 Task: Create New Vendor with Vendor Name: Victor Technology, Billing Address Line1: 7999 Eagle St., Billing Address Line2: Gallatin, Billing Address Line3: TX 77902
Action: Mouse moved to (274, 295)
Screenshot: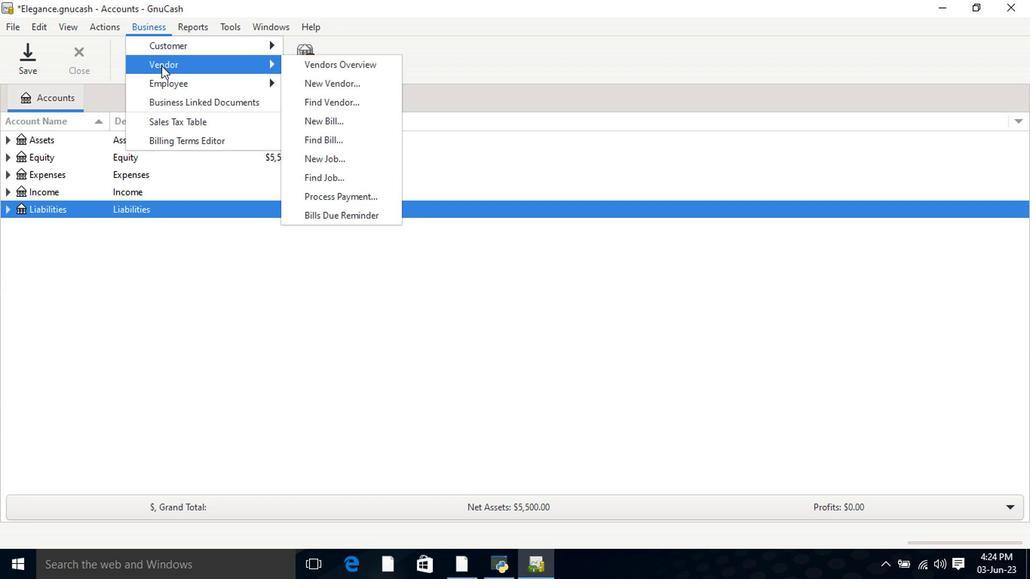 
Action: Mouse pressed left at (274, 295)
Screenshot: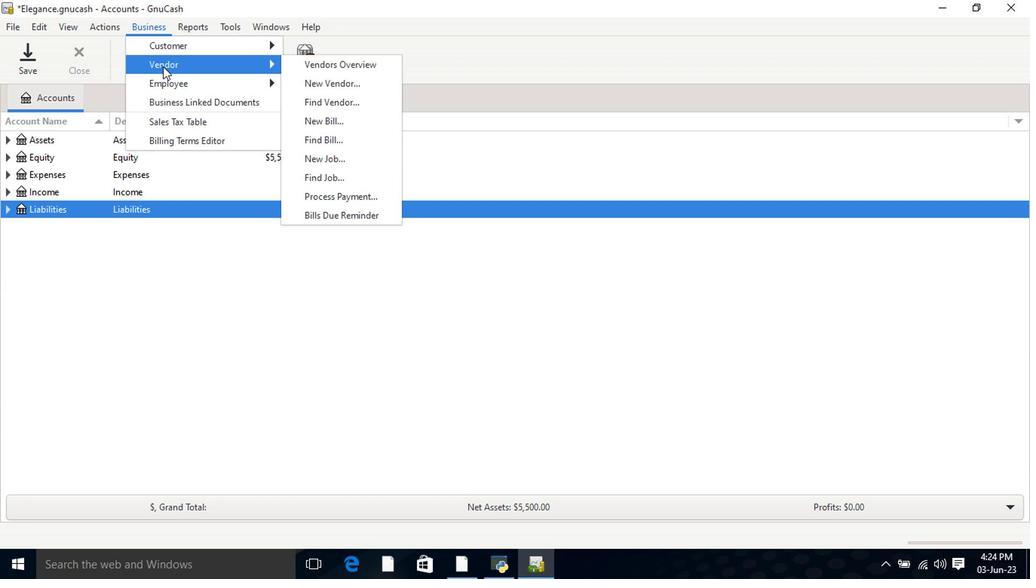 
Action: Mouse moved to (145, 29)
Screenshot: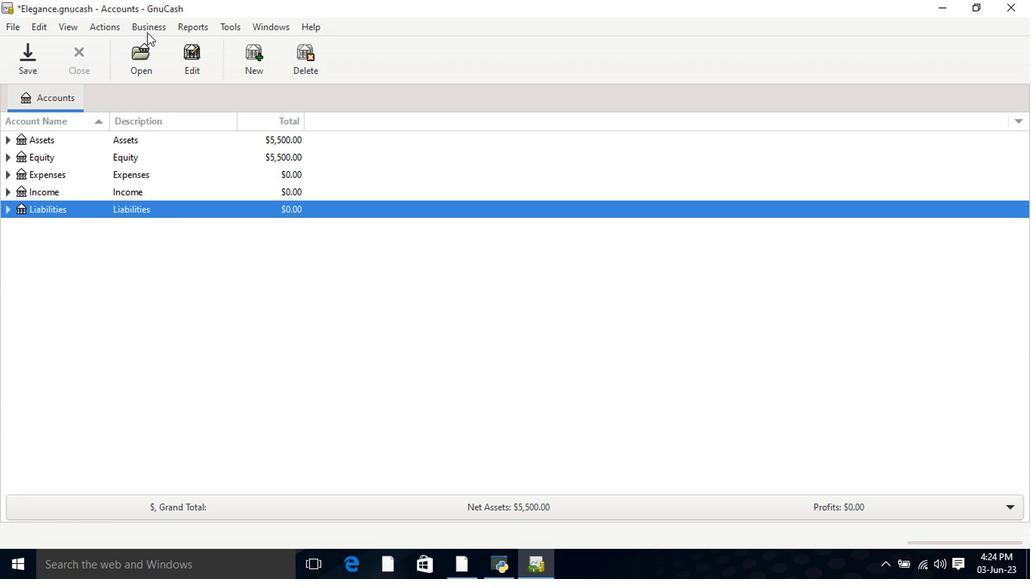
Action: Mouse pressed left at (145, 29)
Screenshot: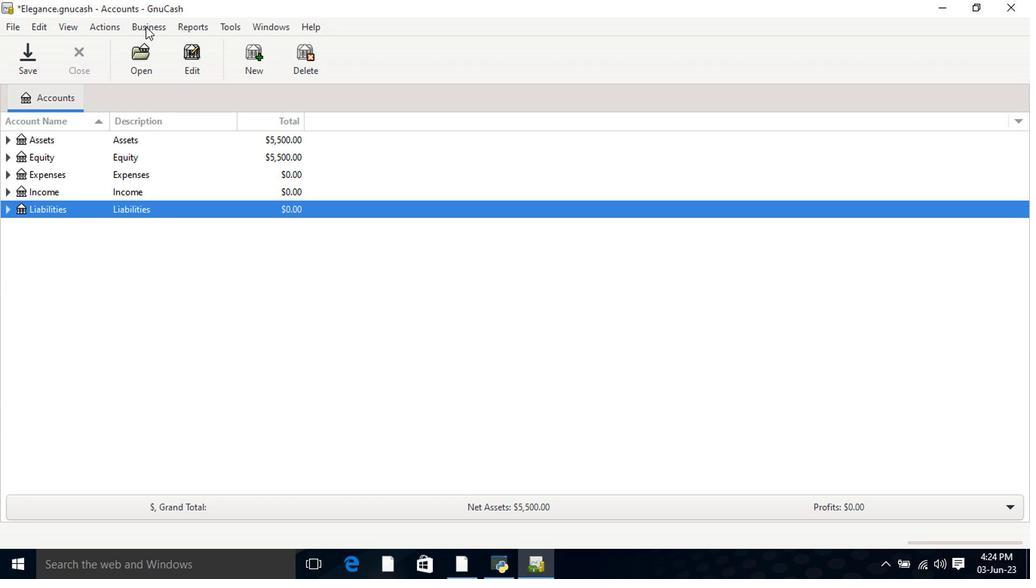 
Action: Mouse moved to (161, 68)
Screenshot: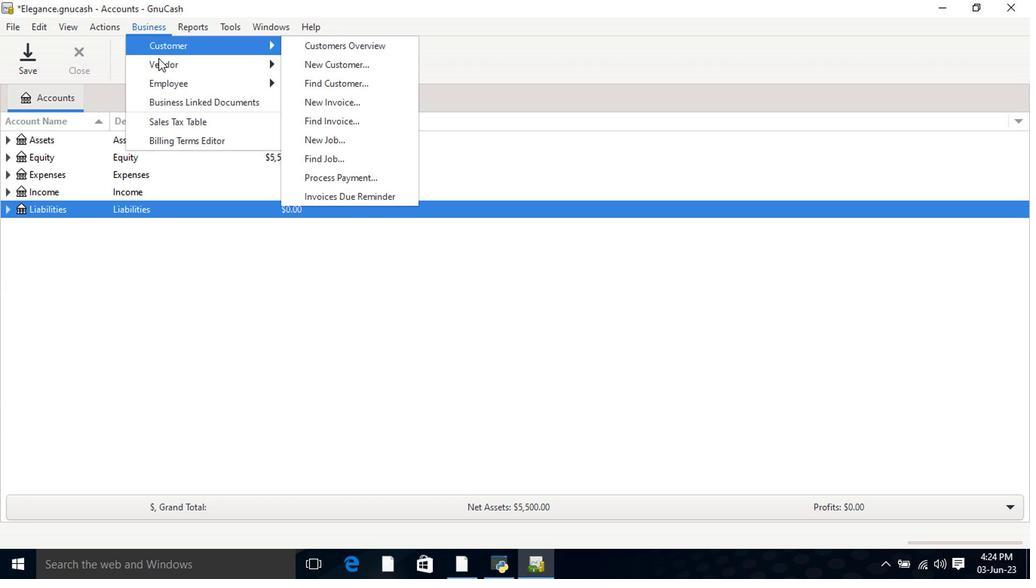 
Action: Mouse pressed left at (161, 68)
Screenshot: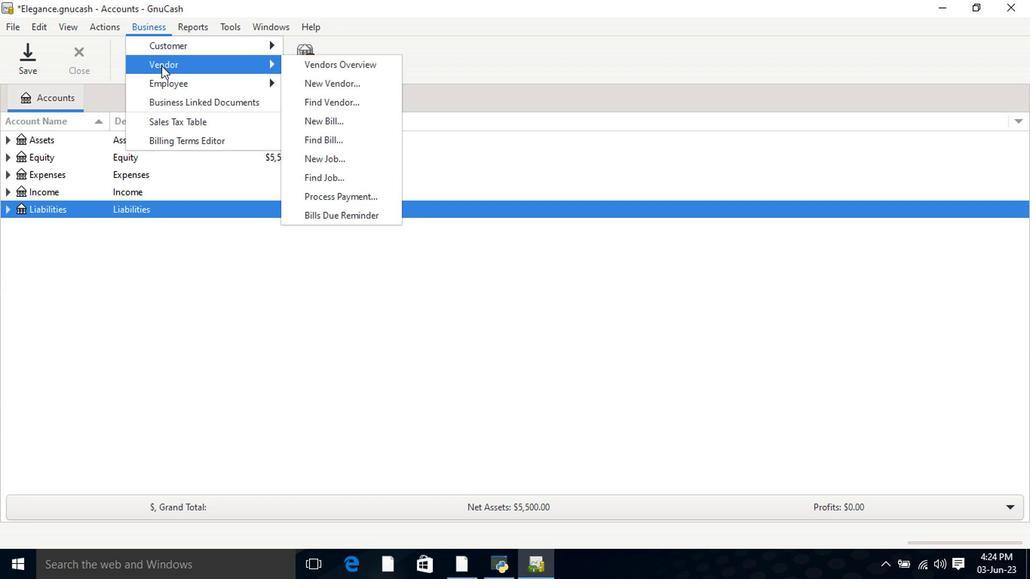 
Action: Mouse moved to (330, 91)
Screenshot: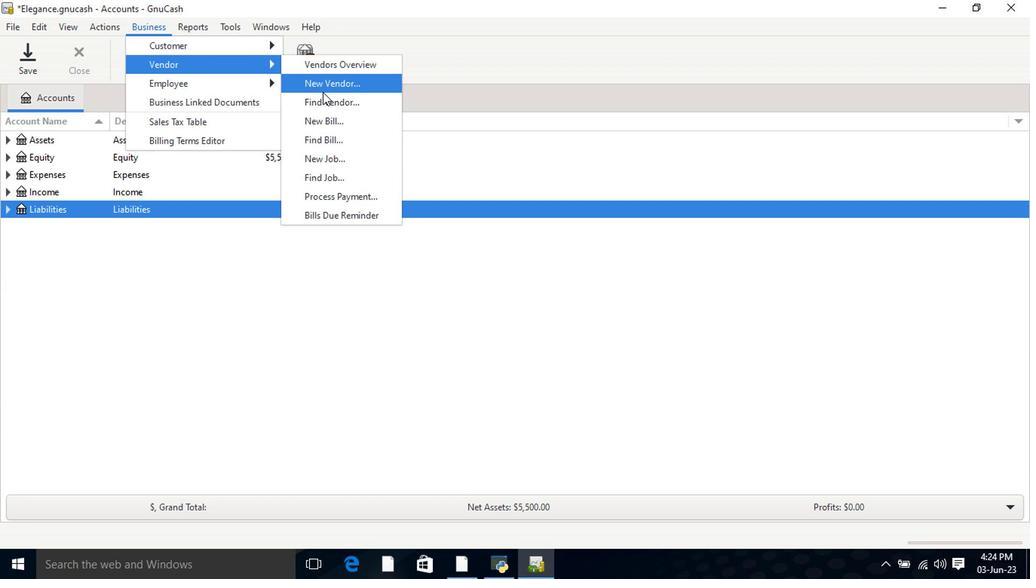 
Action: Mouse pressed left at (330, 91)
Screenshot: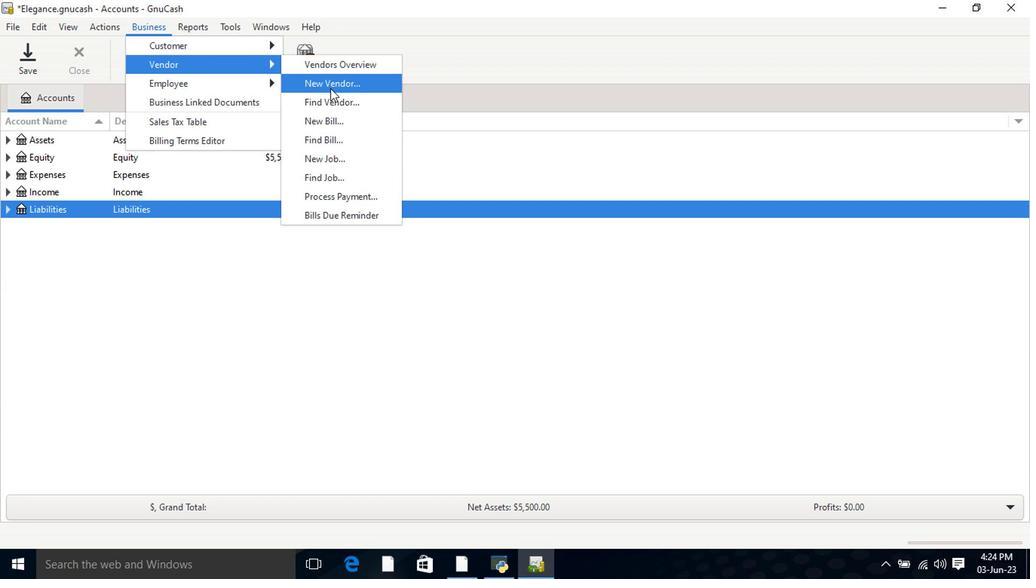 
Action: Mouse moved to (503, 169)
Screenshot: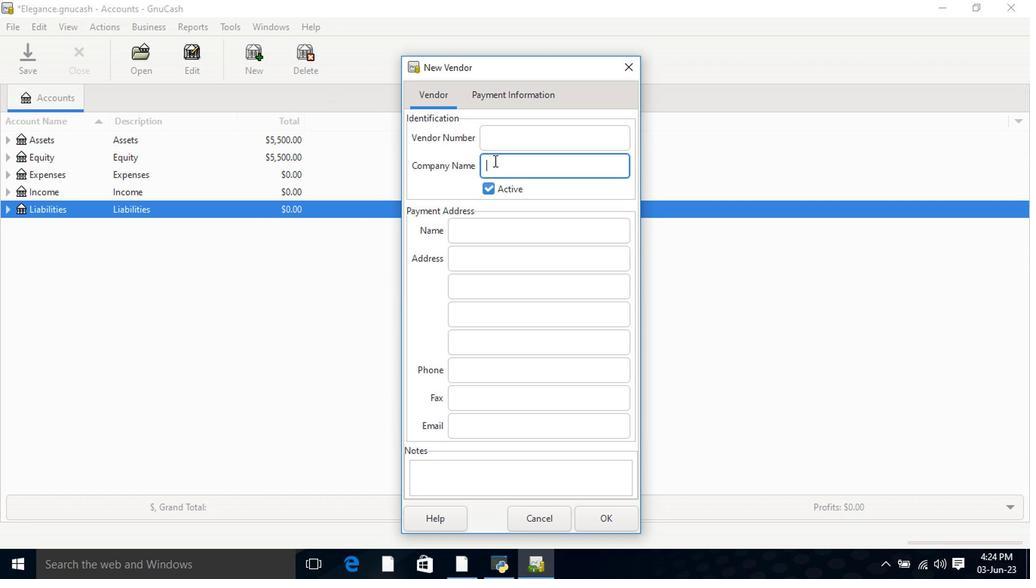 
Action: Key pressed <Key.shift>Victor<Key.space><Key.shift>Technology<Key.tab><Key.tab><Key.tab>7999<Key.space><Key.shift>Eagle<Key.space><Key.shift>St.<Key.tab><Key.shift>Gallatin<Key.tab><Key.shift>TX<Key.space>77902<Key.tab>
Screenshot: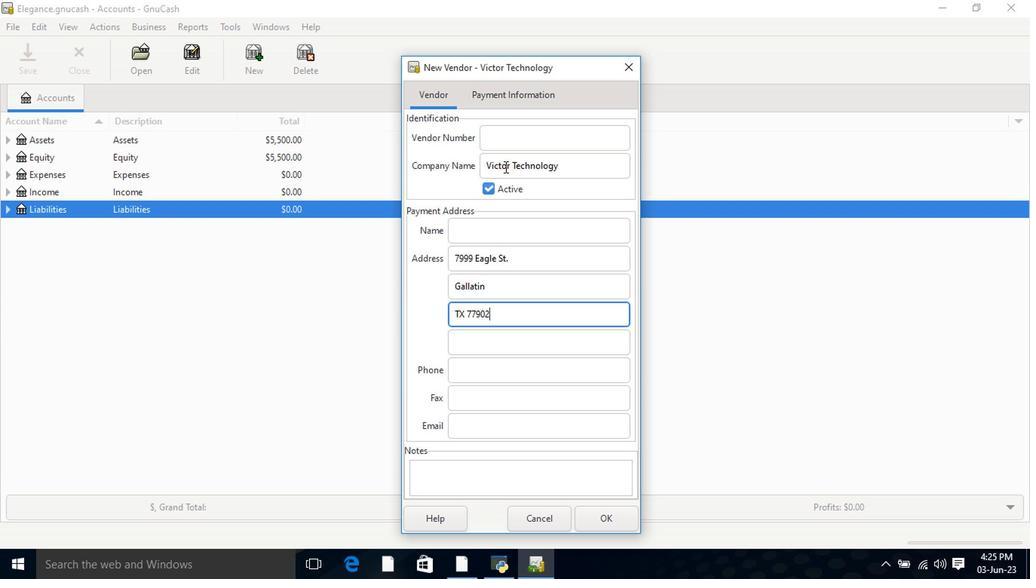 
Action: Mouse moved to (509, 385)
Screenshot: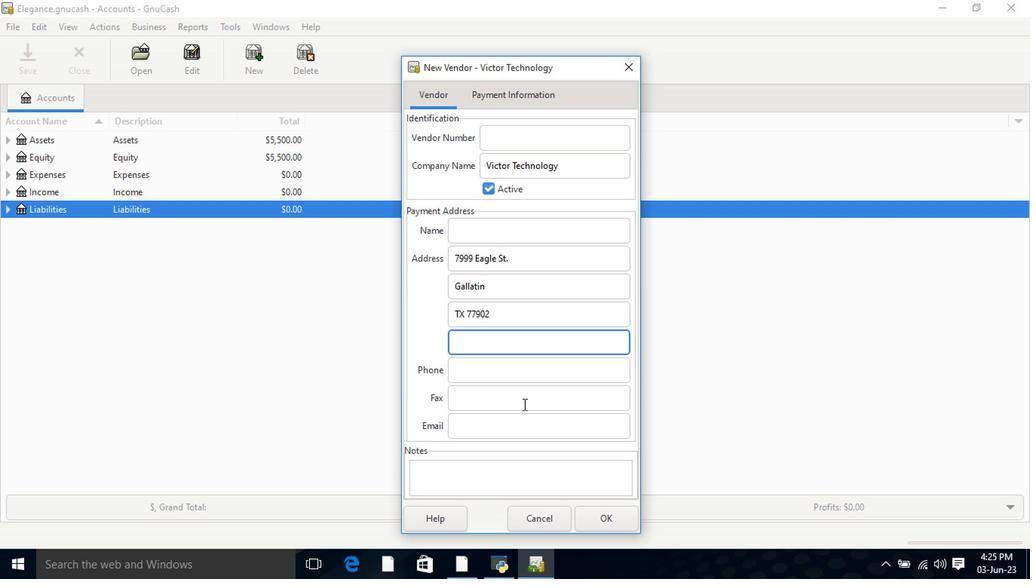 
Action: Key pressed <Key.tab>
Screenshot: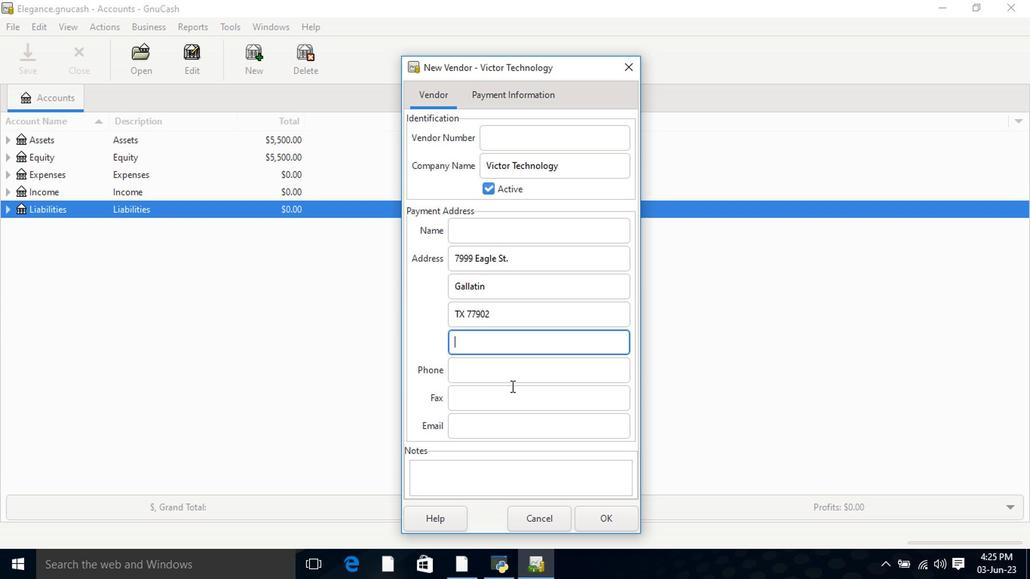
Action: Mouse moved to (500, 93)
Screenshot: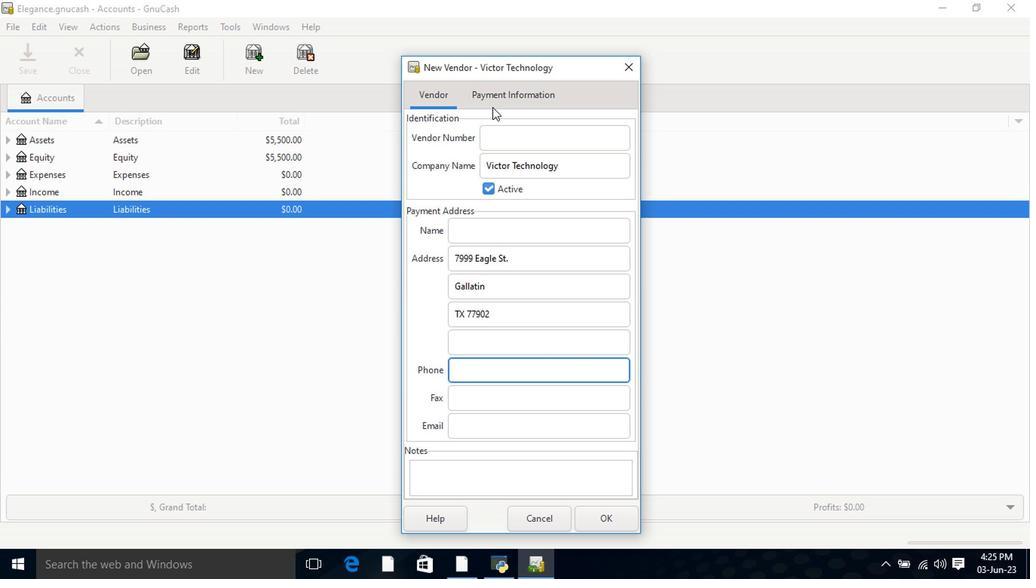 
Action: Mouse pressed left at (500, 93)
Screenshot: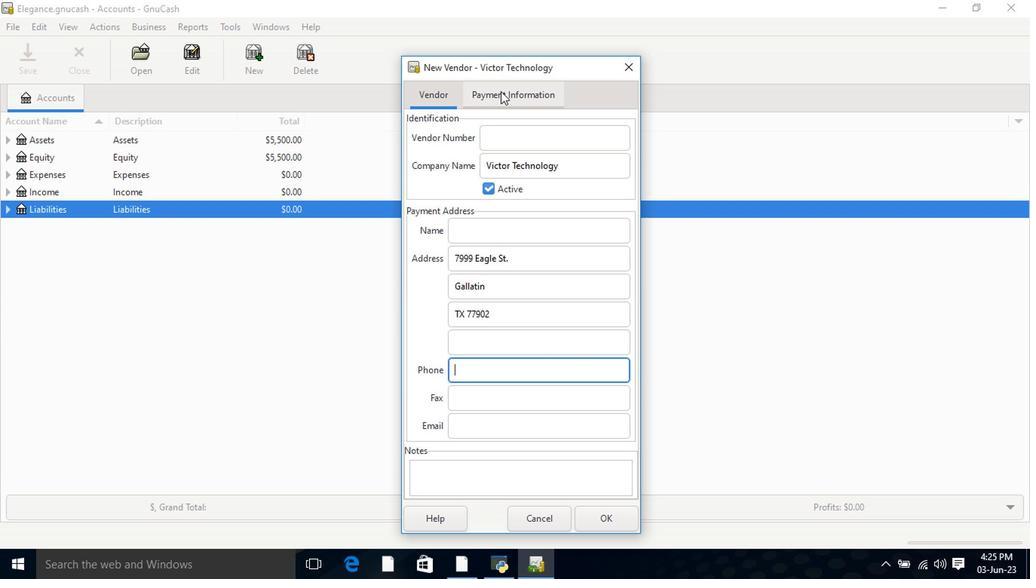 
Action: Mouse moved to (436, 95)
Screenshot: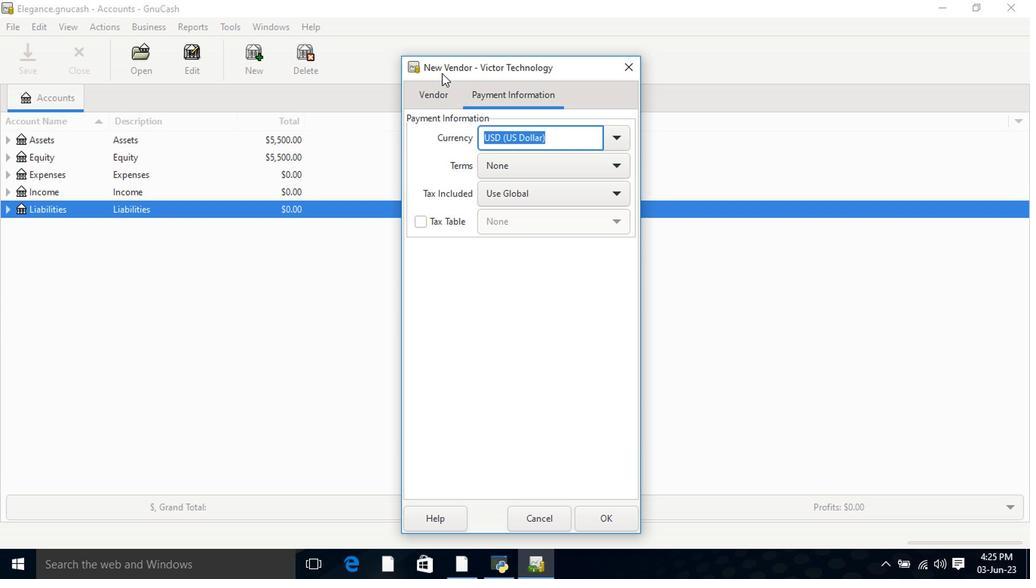 
Action: Mouse pressed left at (436, 95)
Screenshot: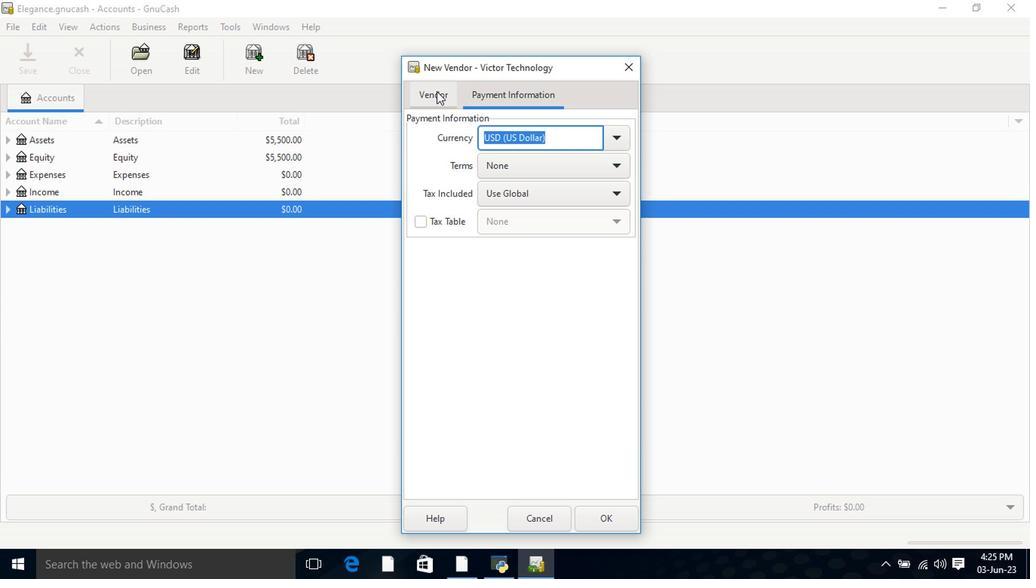 
Action: Mouse moved to (521, 100)
Screenshot: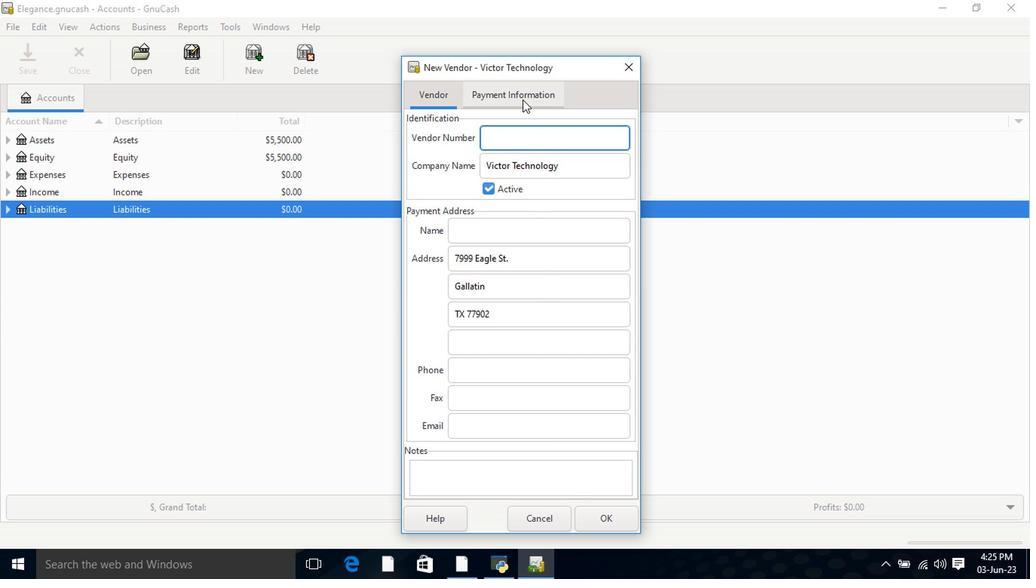 
Action: Mouse pressed left at (521, 100)
Screenshot: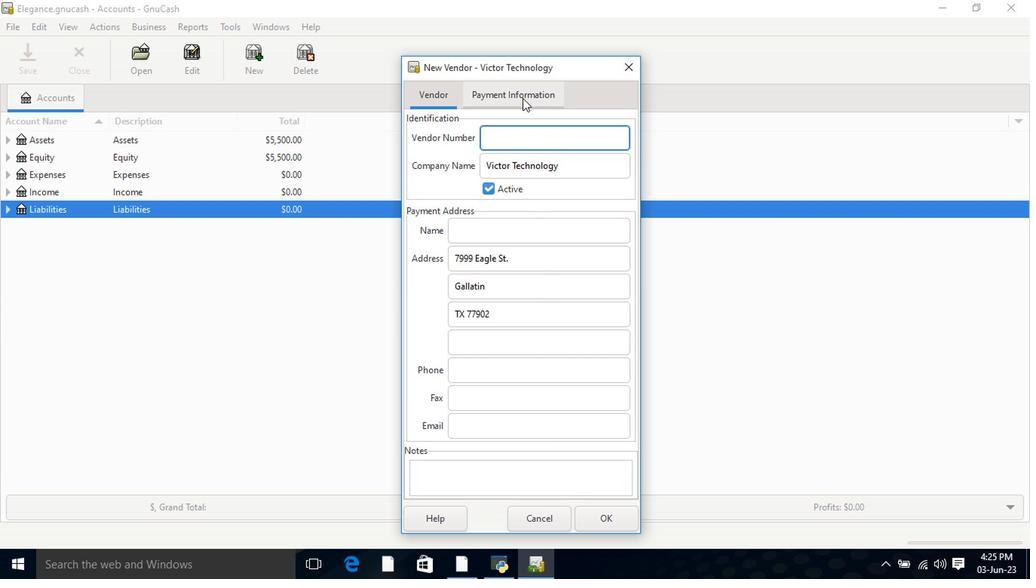 
Action: Mouse moved to (603, 514)
Screenshot: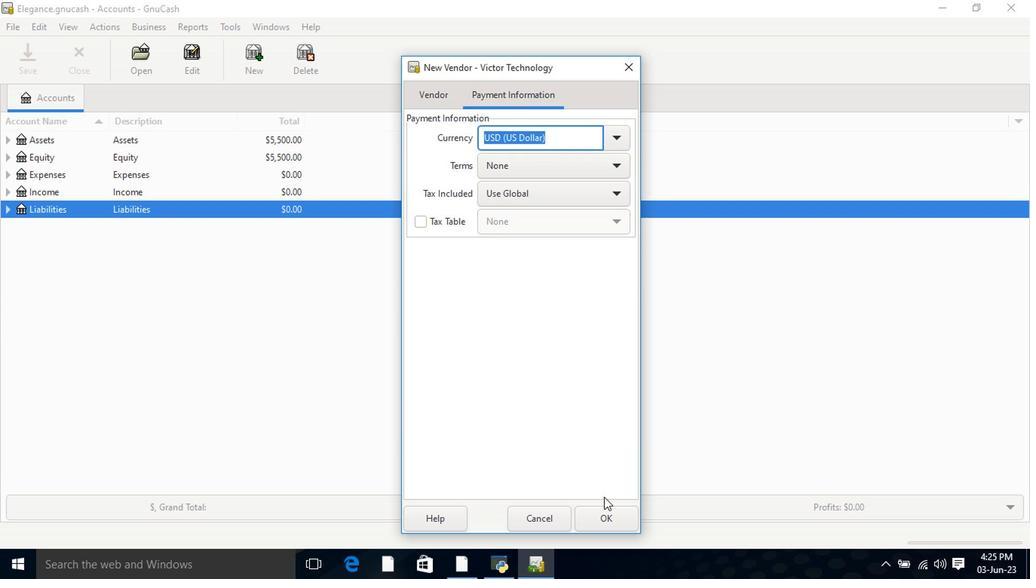 
Action: Mouse pressed left at (603, 514)
Screenshot: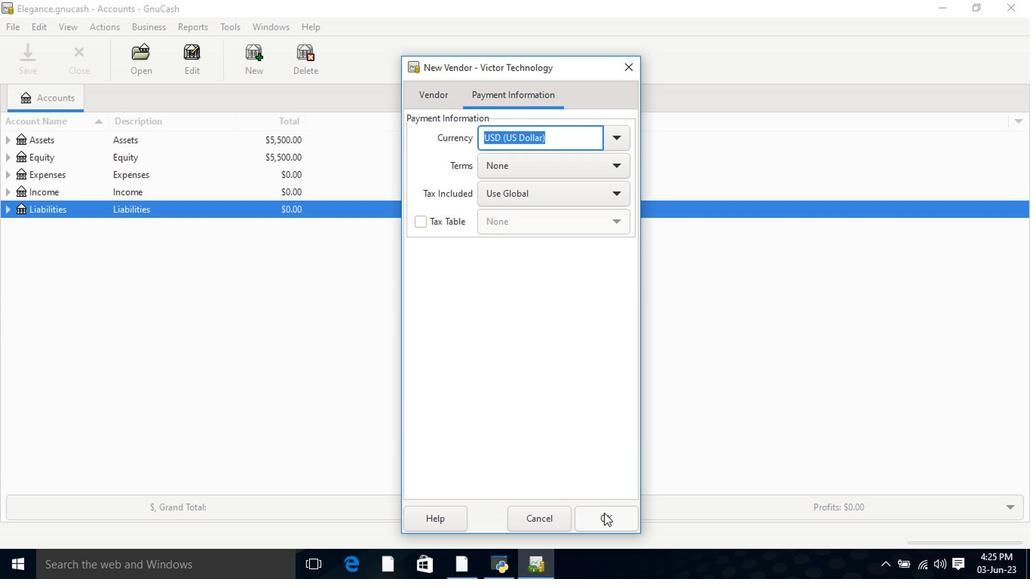 
Action: Mouse moved to (603, 515)
Screenshot: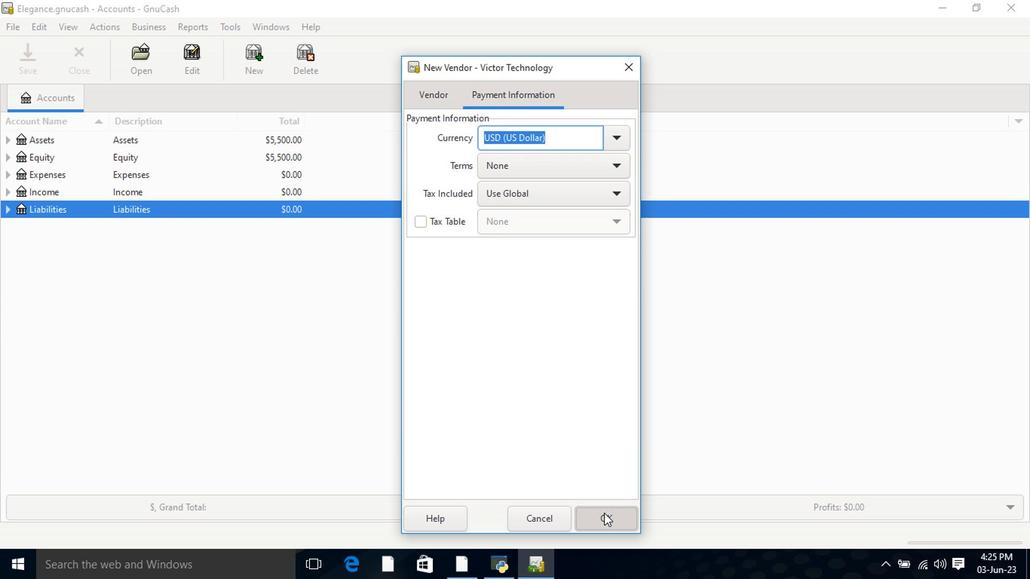 
